 Task: Select the Sydney, Melbourne Time as time zone for the schedule.
Action: Mouse moved to (405, 254)
Screenshot: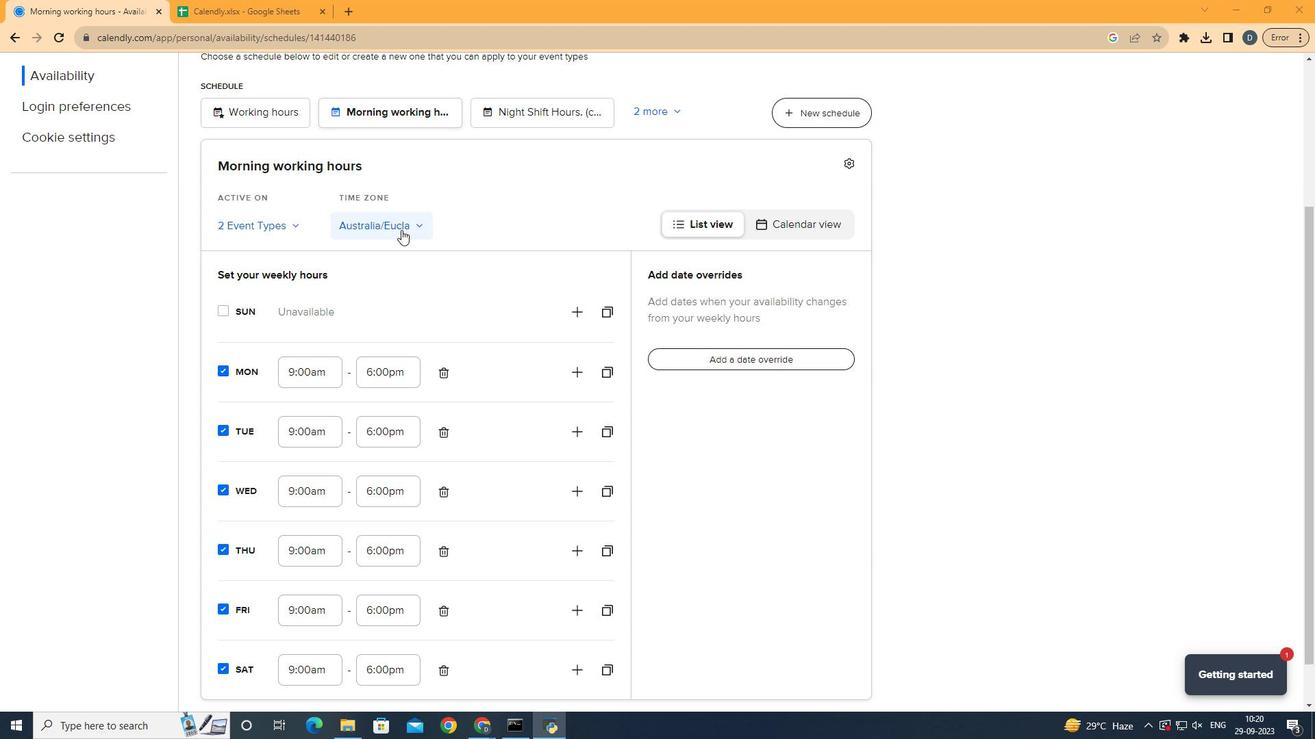 
Action: Mouse pressed left at (405, 254)
Screenshot: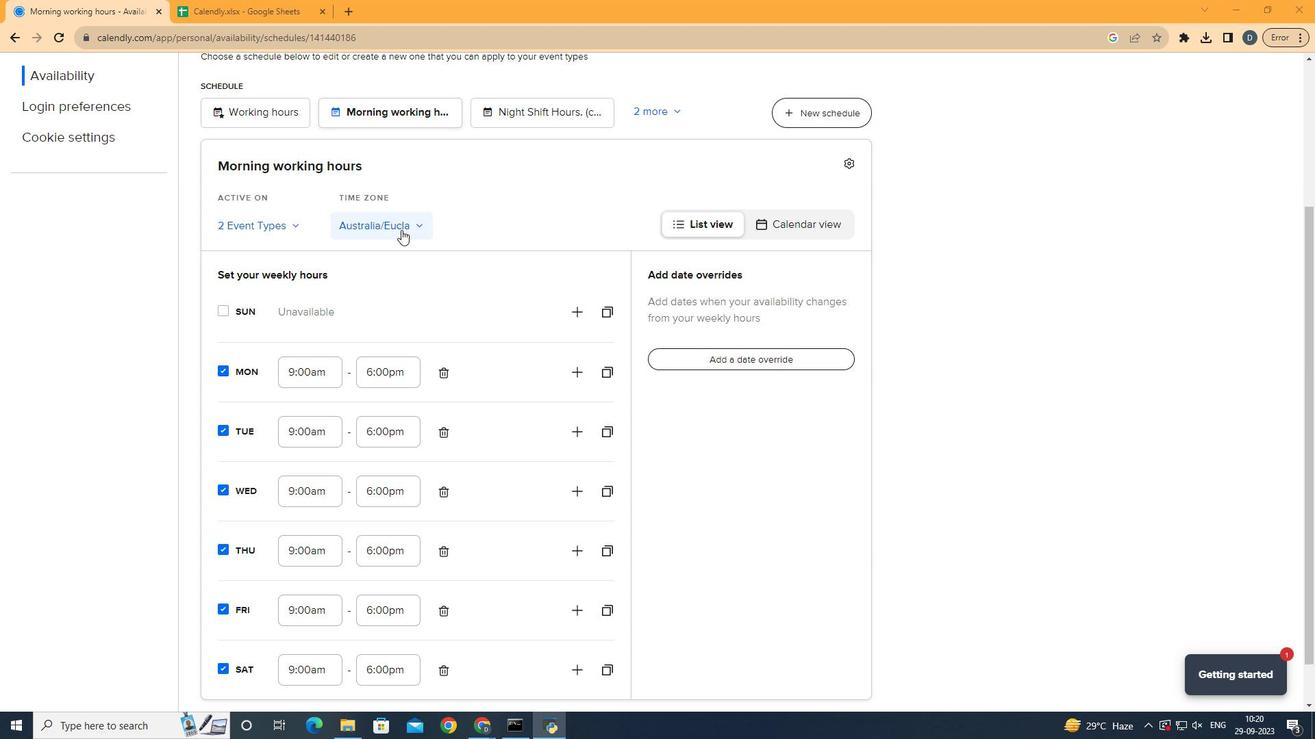 
Action: Mouse moved to (436, 387)
Screenshot: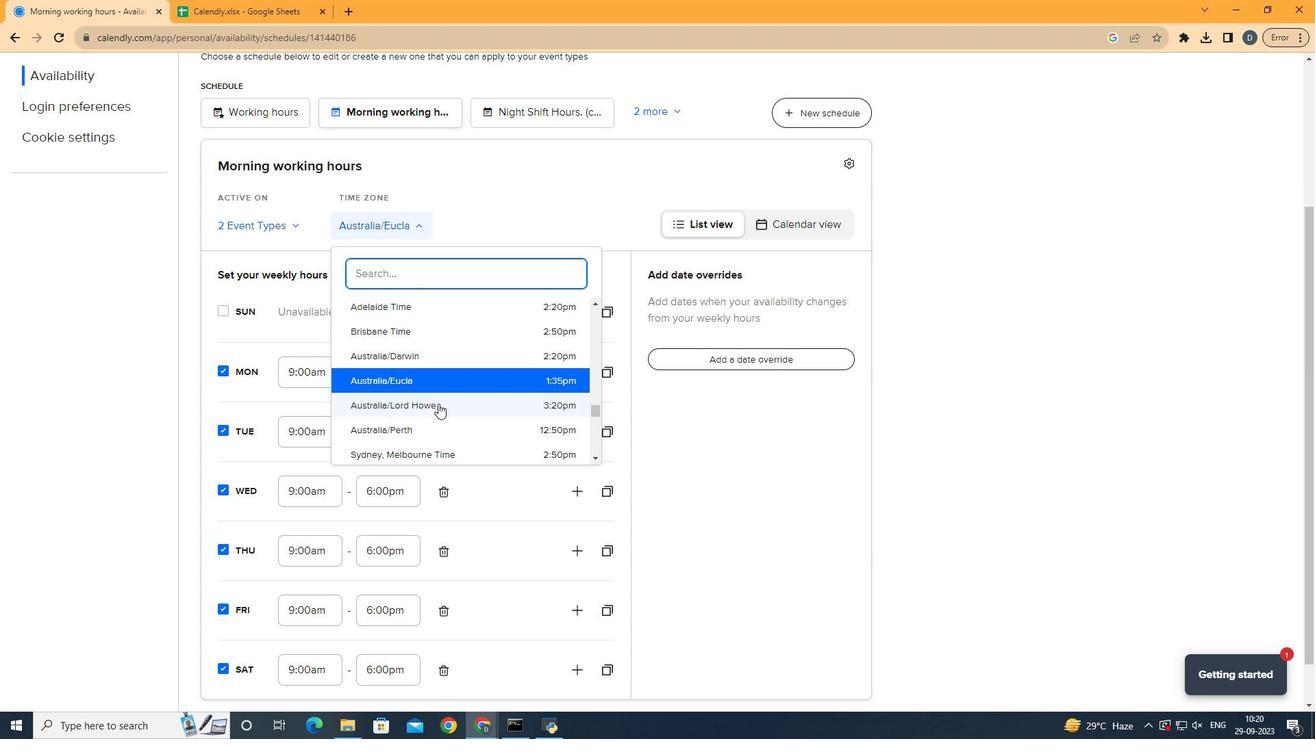 
Action: Mouse scrolled (436, 386) with delta (0, 0)
Screenshot: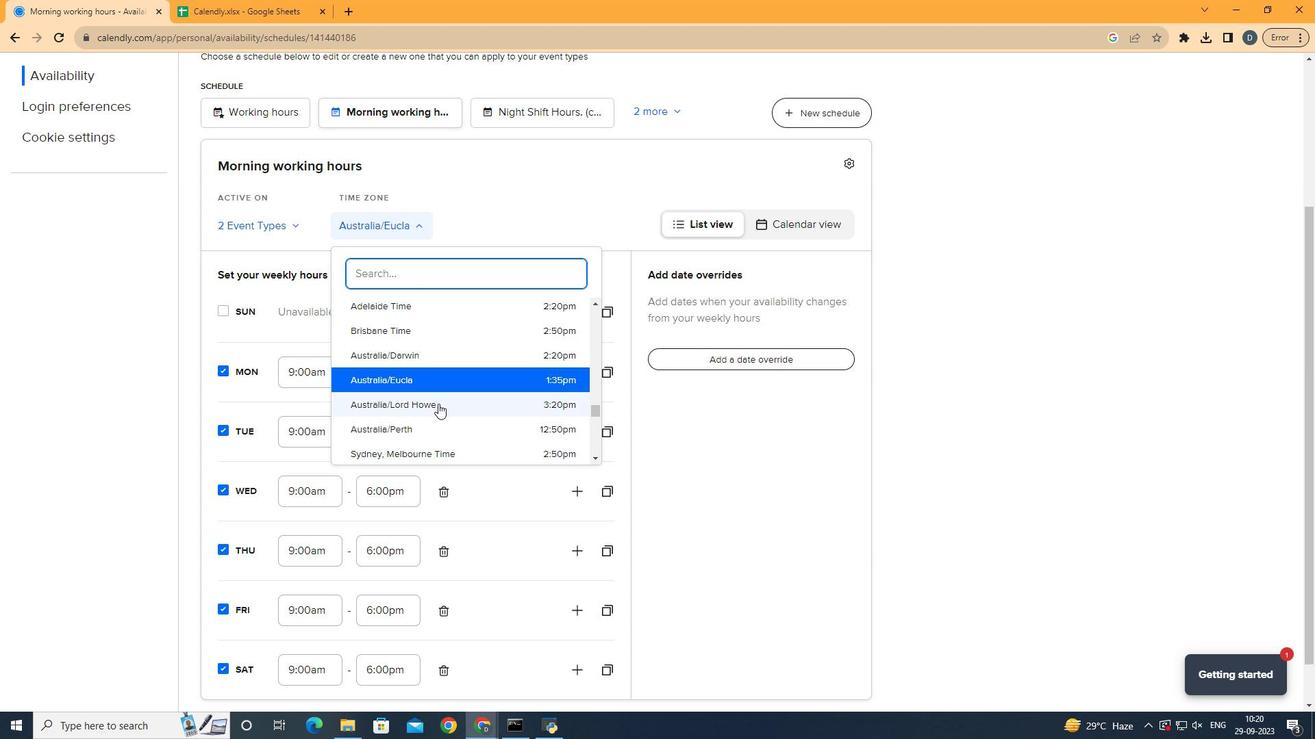 
Action: Mouse moved to (447, 369)
Screenshot: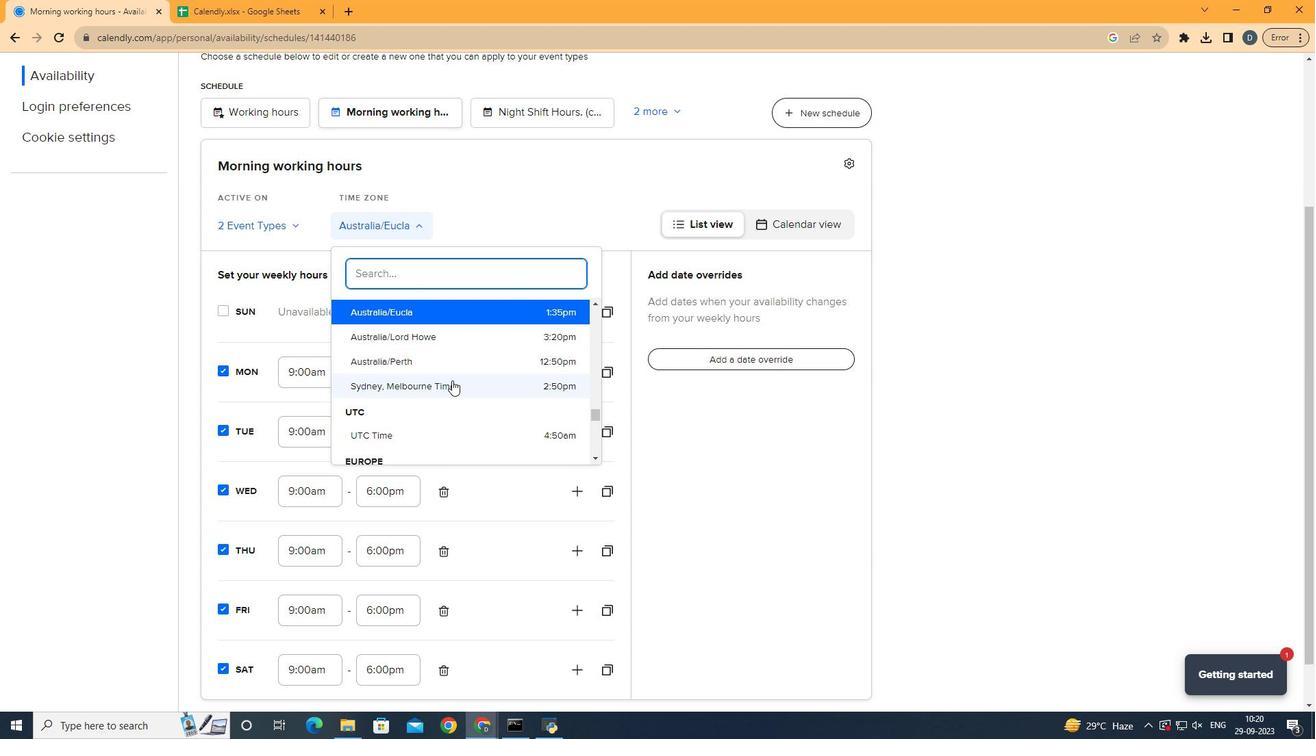 
Action: Mouse pressed left at (447, 369)
Screenshot: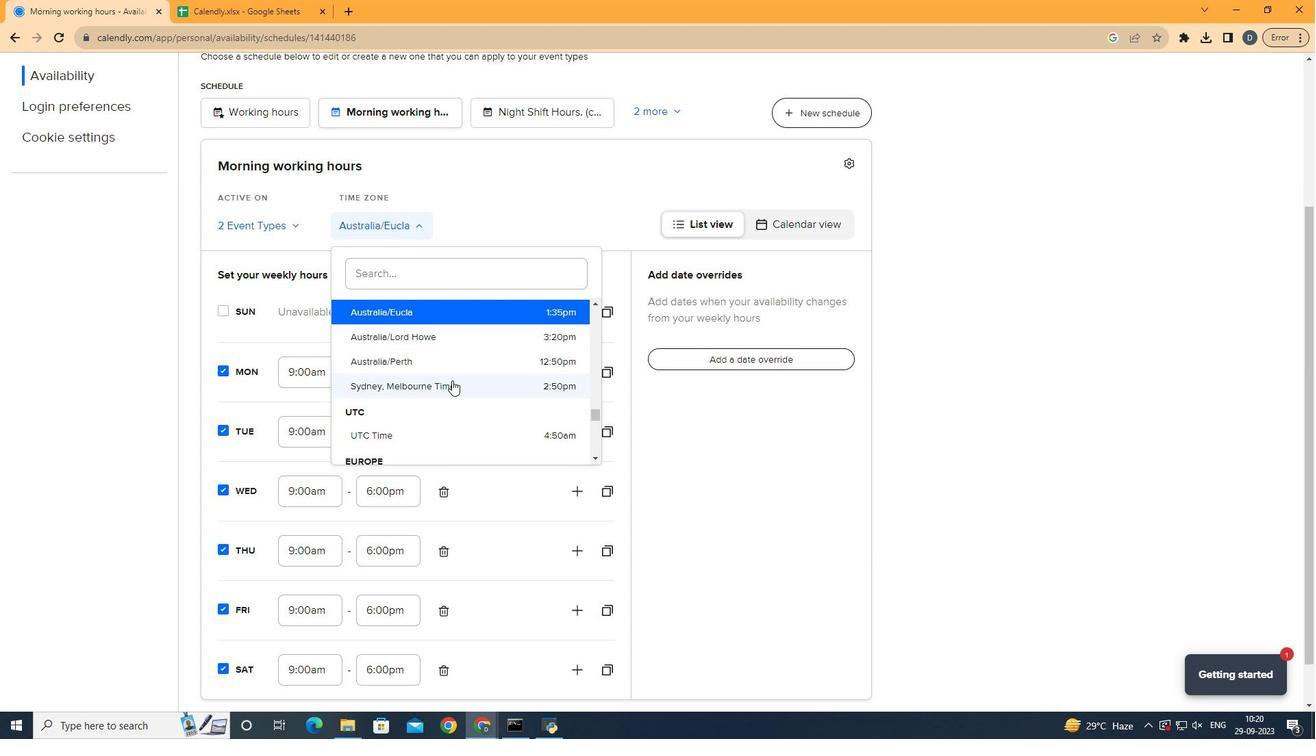 
Action: Mouse moved to (458, 313)
Screenshot: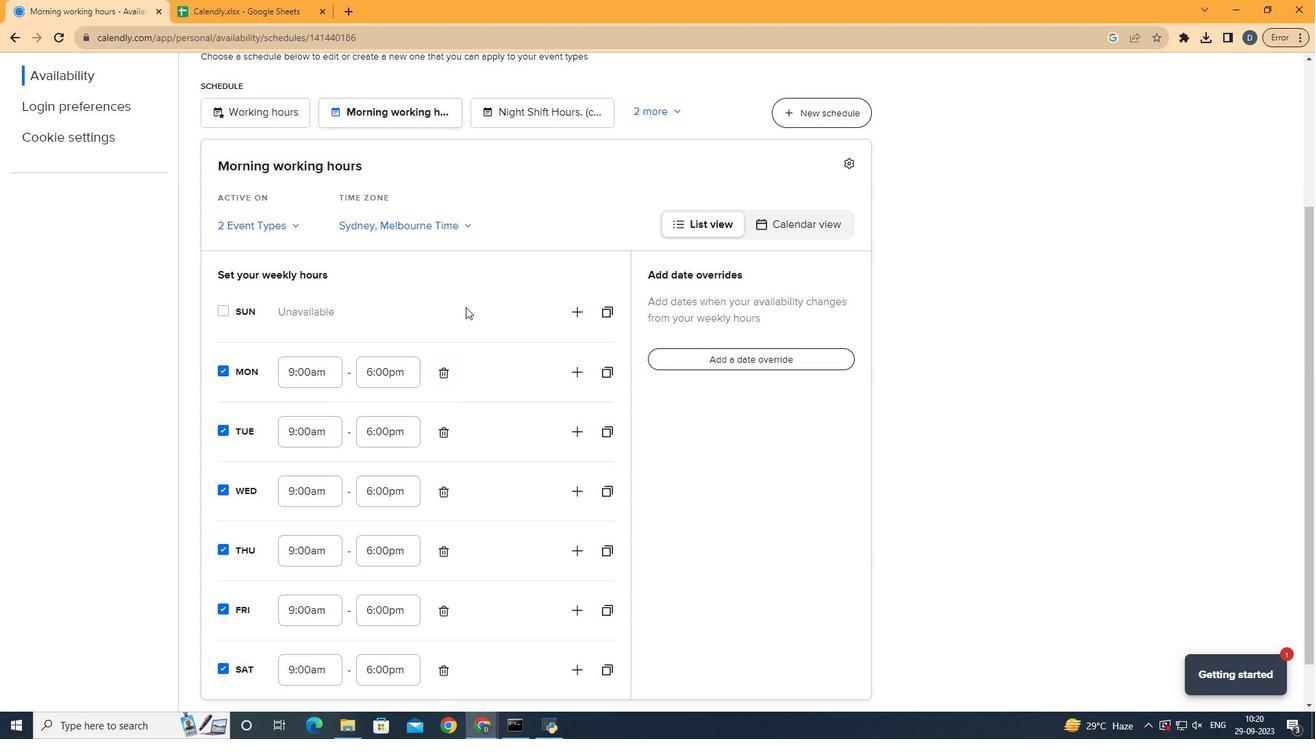 
